 Task: View all reviews of Shell Knob, Missouri, US.
Action: Mouse moved to (552, 196)
Screenshot: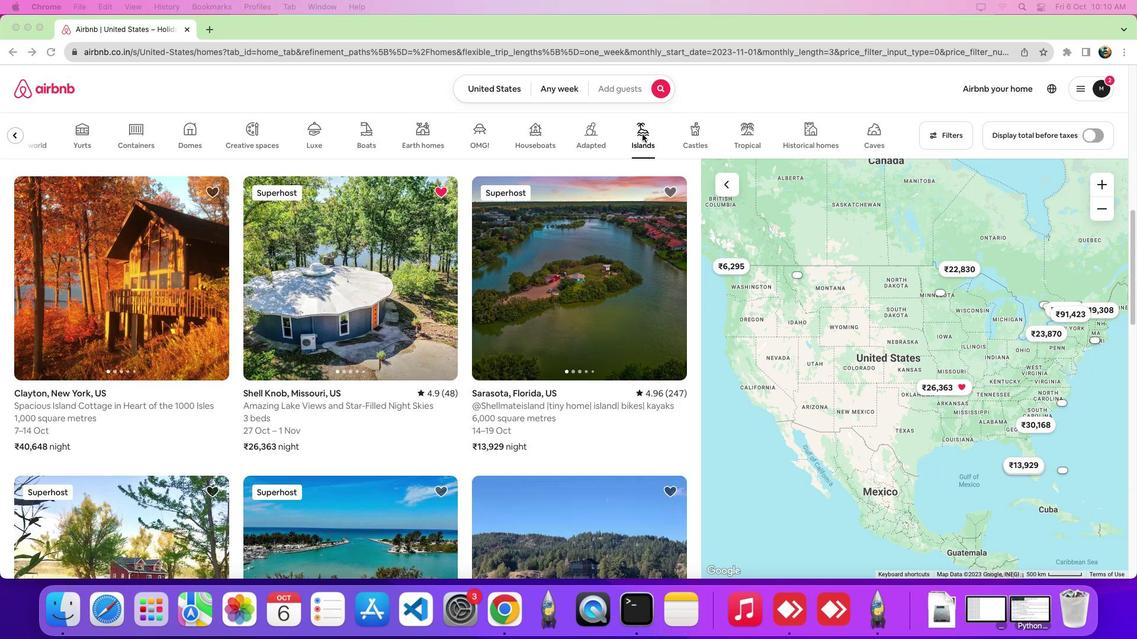 
Action: Mouse pressed left at (552, 196)
Screenshot: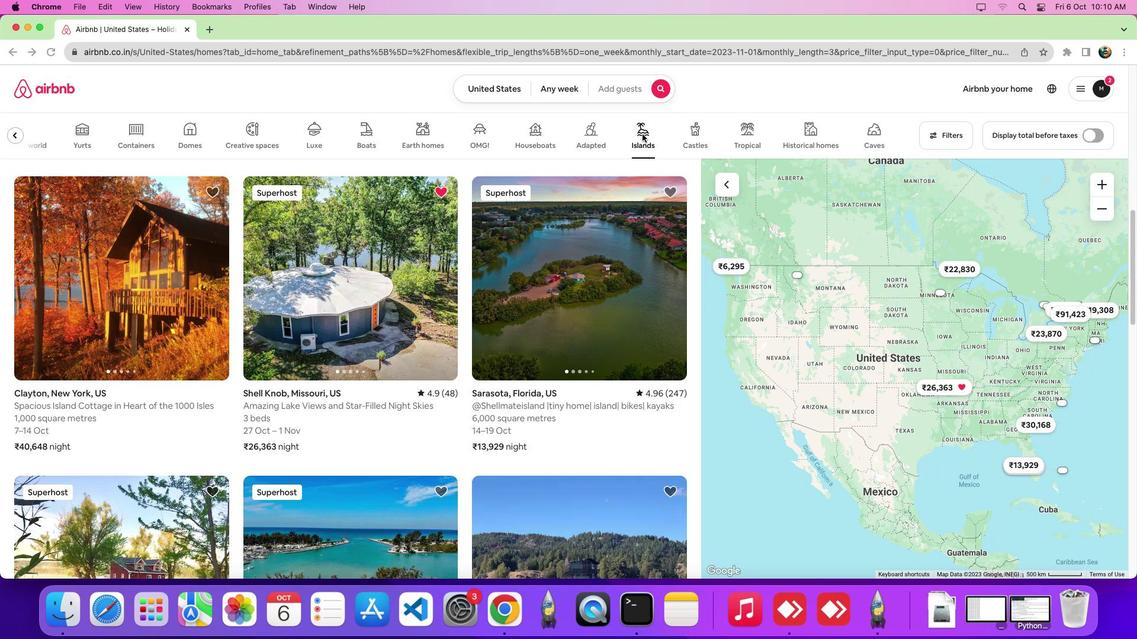 
Action: Mouse moved to (398, 263)
Screenshot: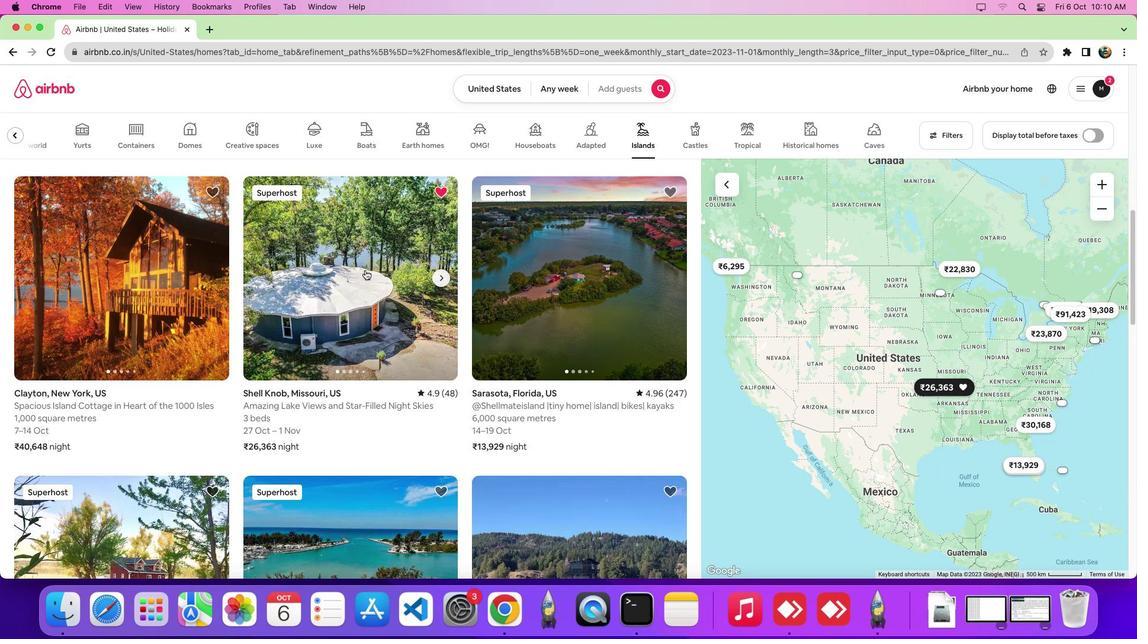 
Action: Mouse pressed left at (398, 263)
Screenshot: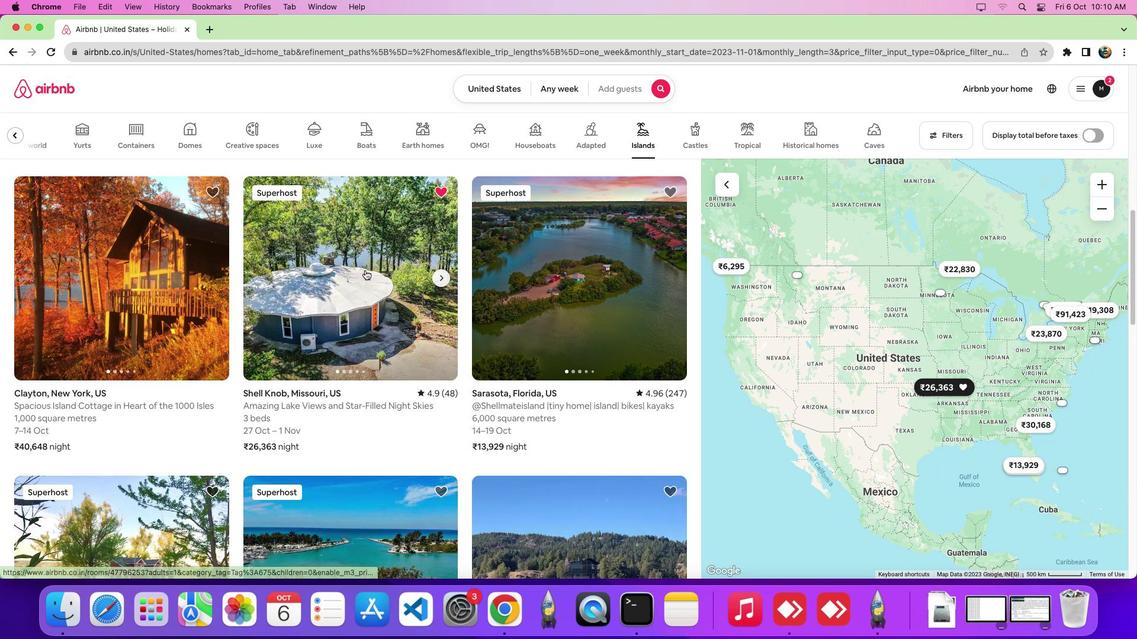 
Action: Mouse moved to (553, 269)
Screenshot: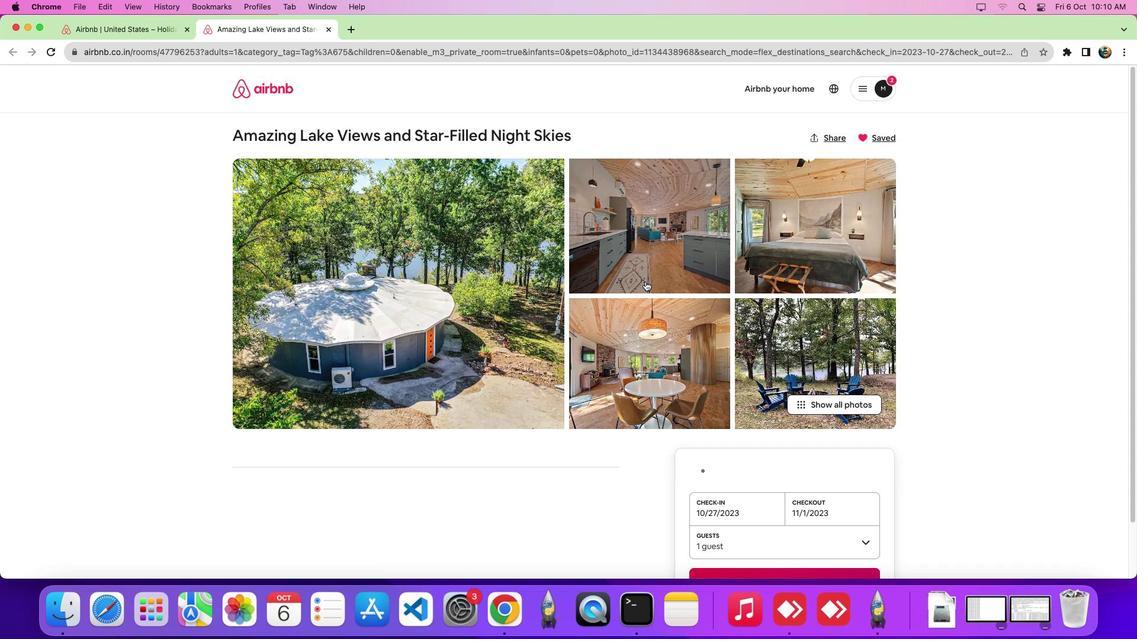 
Action: Mouse scrolled (553, 269) with delta (196, 129)
Screenshot: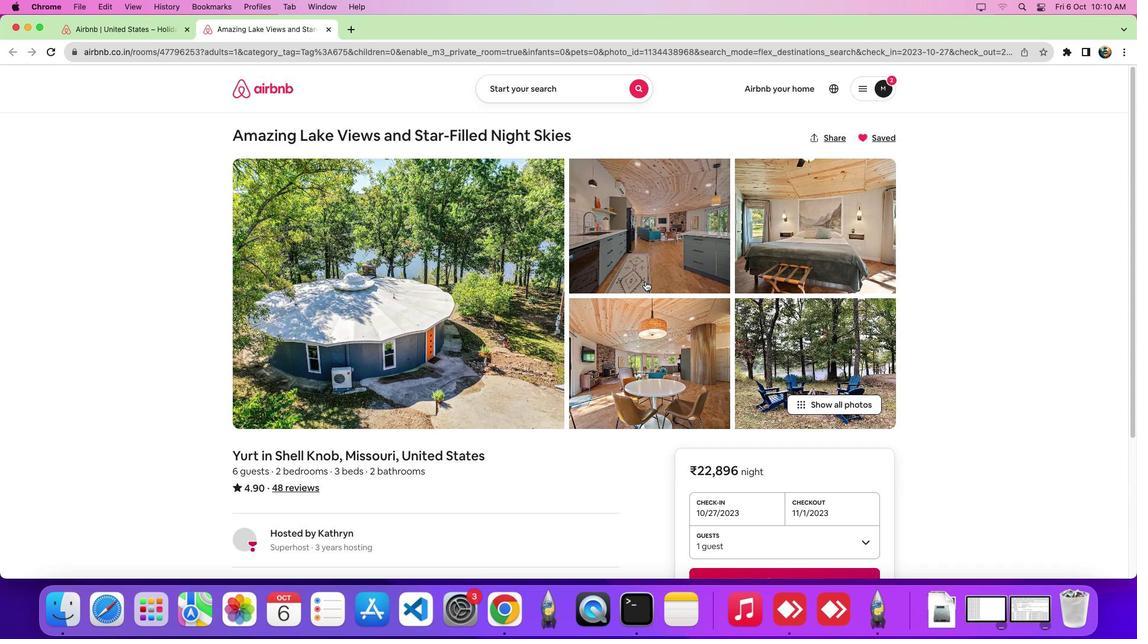 
Action: Mouse scrolled (553, 269) with delta (196, 129)
Screenshot: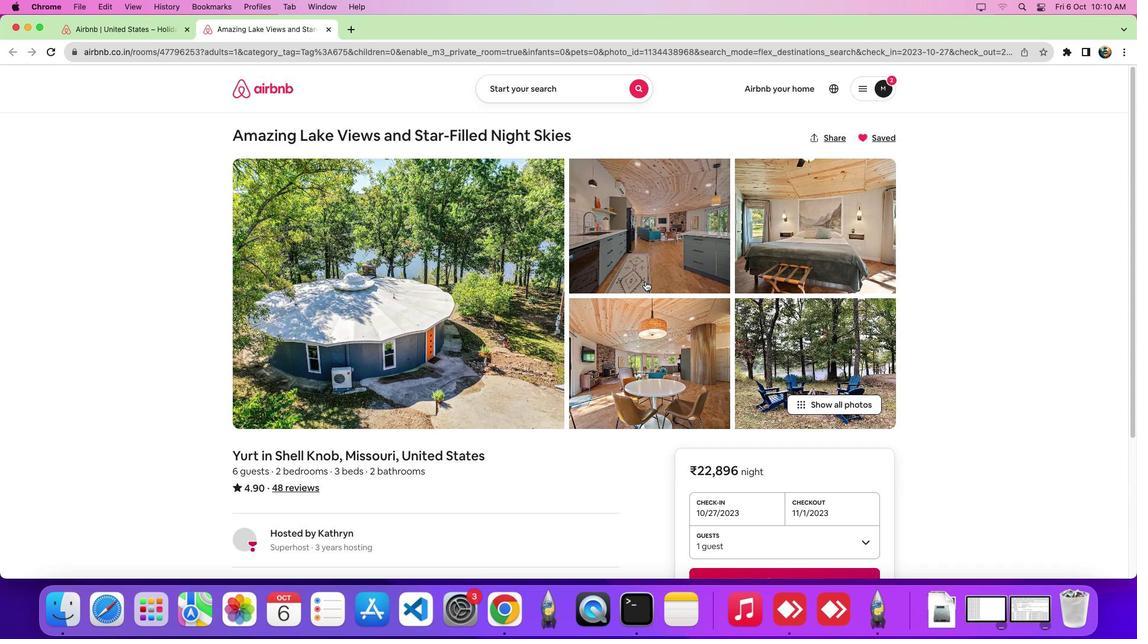 
Action: Mouse scrolled (553, 269) with delta (196, 127)
Screenshot: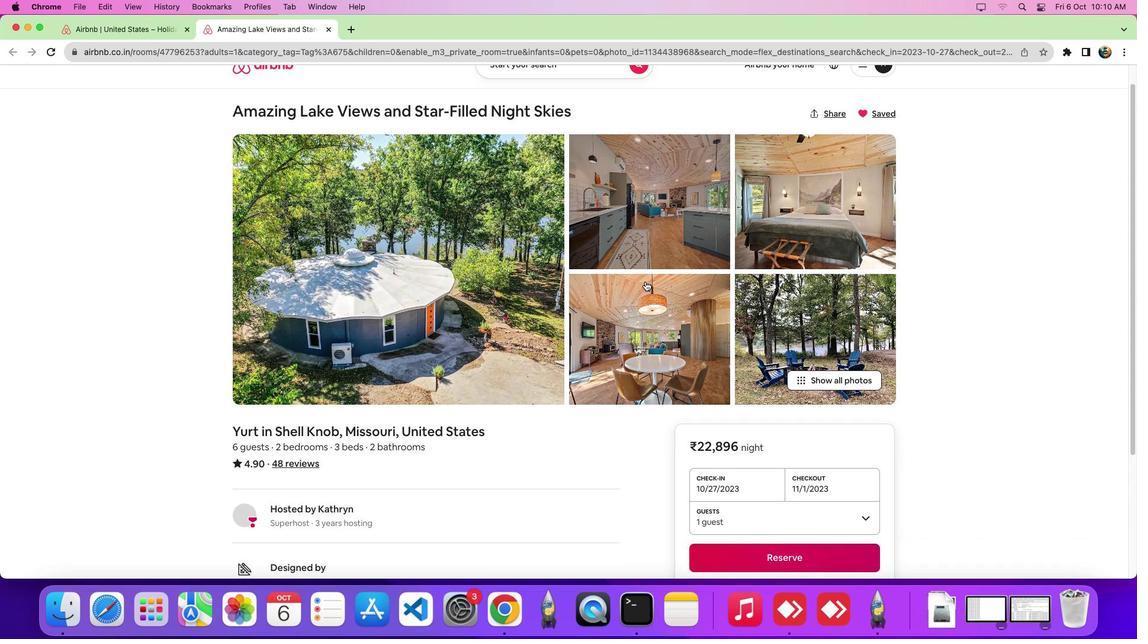
Action: Mouse scrolled (553, 269) with delta (196, 126)
Screenshot: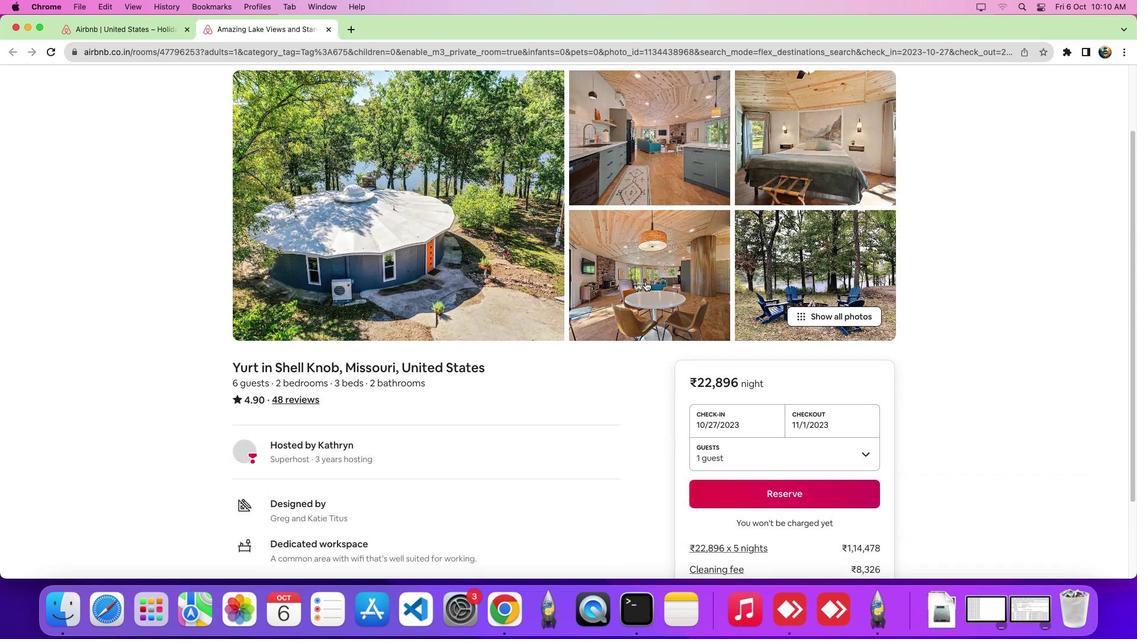 
Action: Mouse scrolled (553, 269) with delta (196, 125)
Screenshot: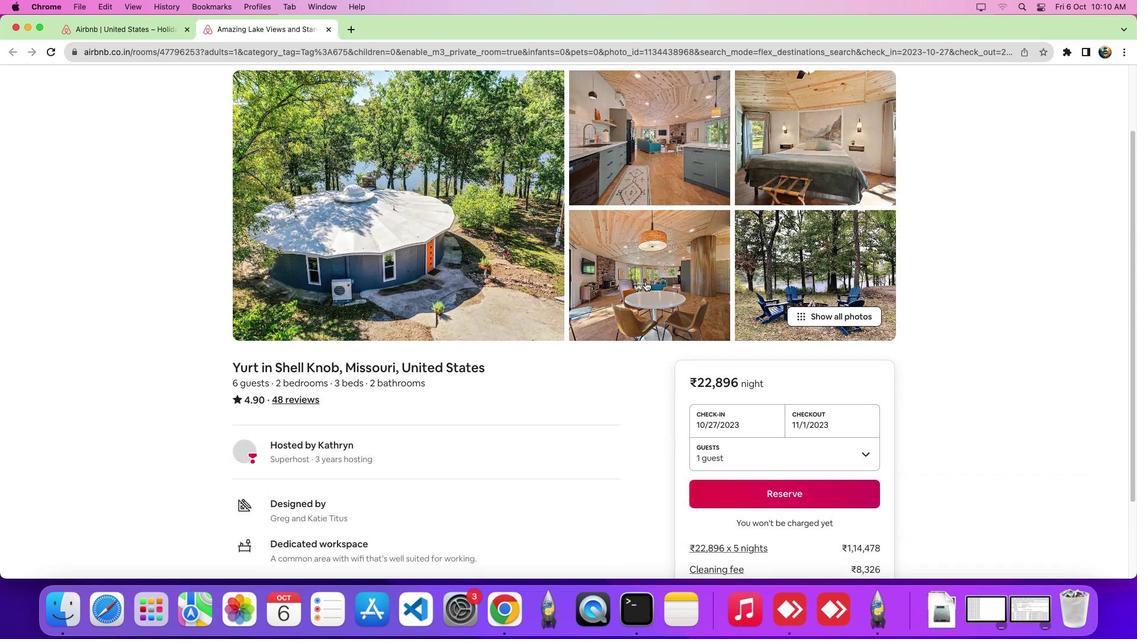 
Action: Mouse scrolled (553, 269) with delta (196, 125)
Screenshot: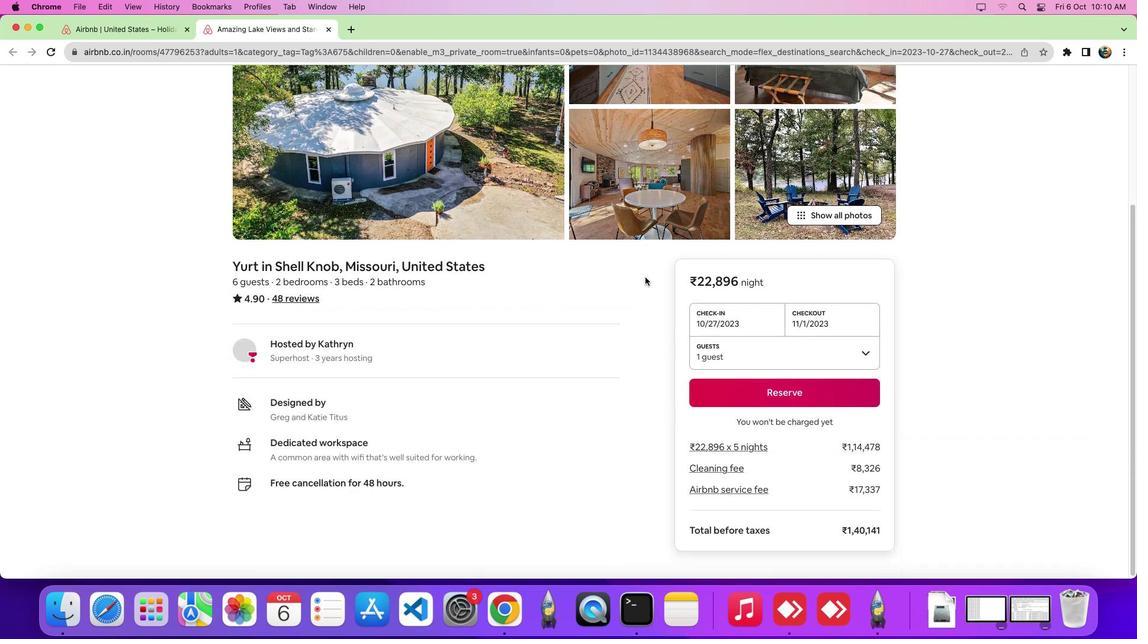 
Action: Mouse moved to (553, 266)
Screenshot: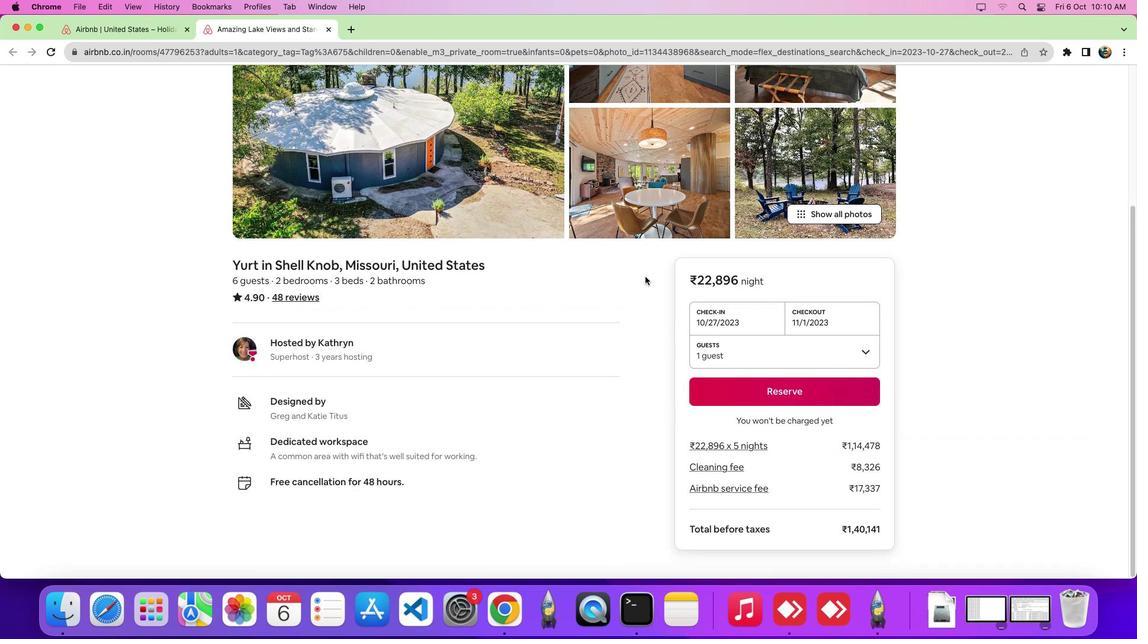 
Action: Mouse scrolled (553, 266) with delta (196, 129)
Screenshot: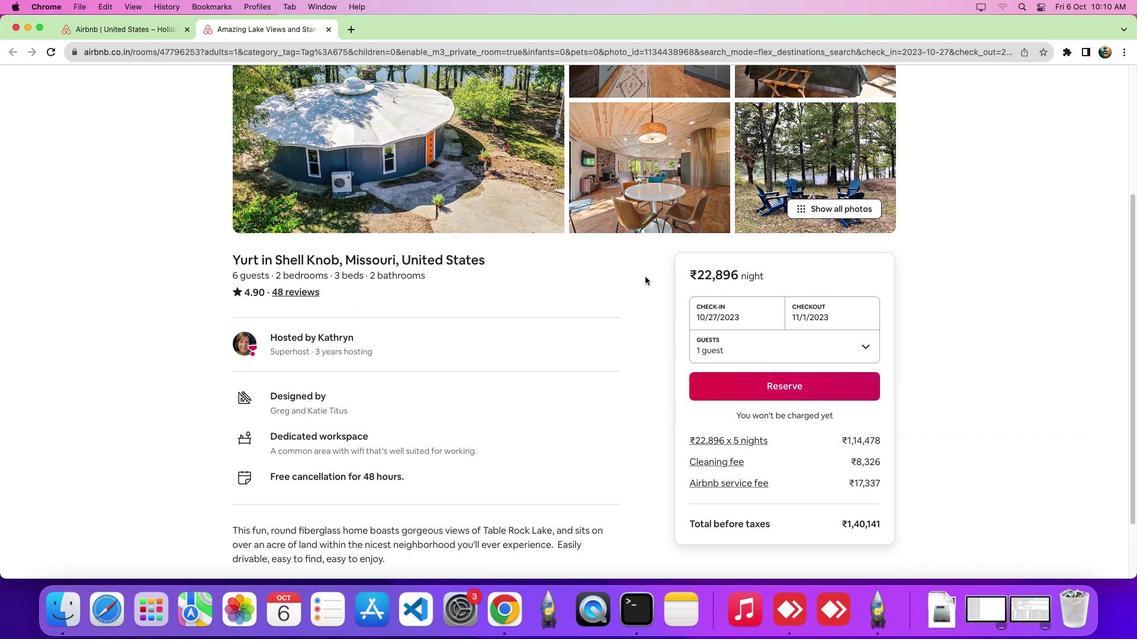 
Action: Mouse scrolled (553, 266) with delta (196, 129)
Screenshot: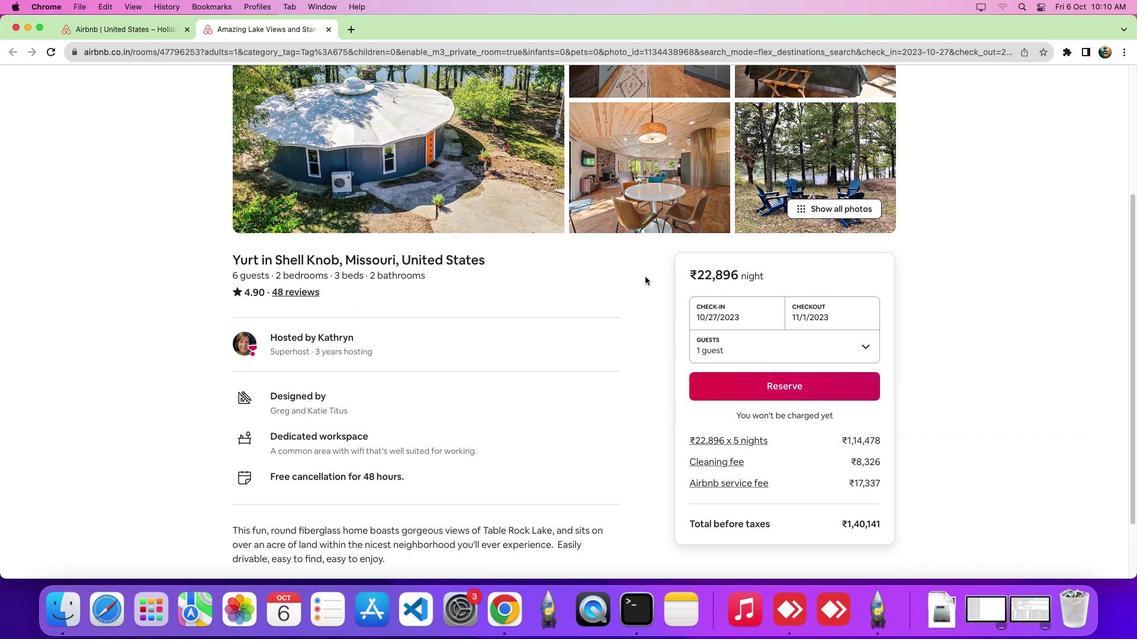 
Action: Mouse scrolled (553, 266) with delta (196, 127)
Screenshot: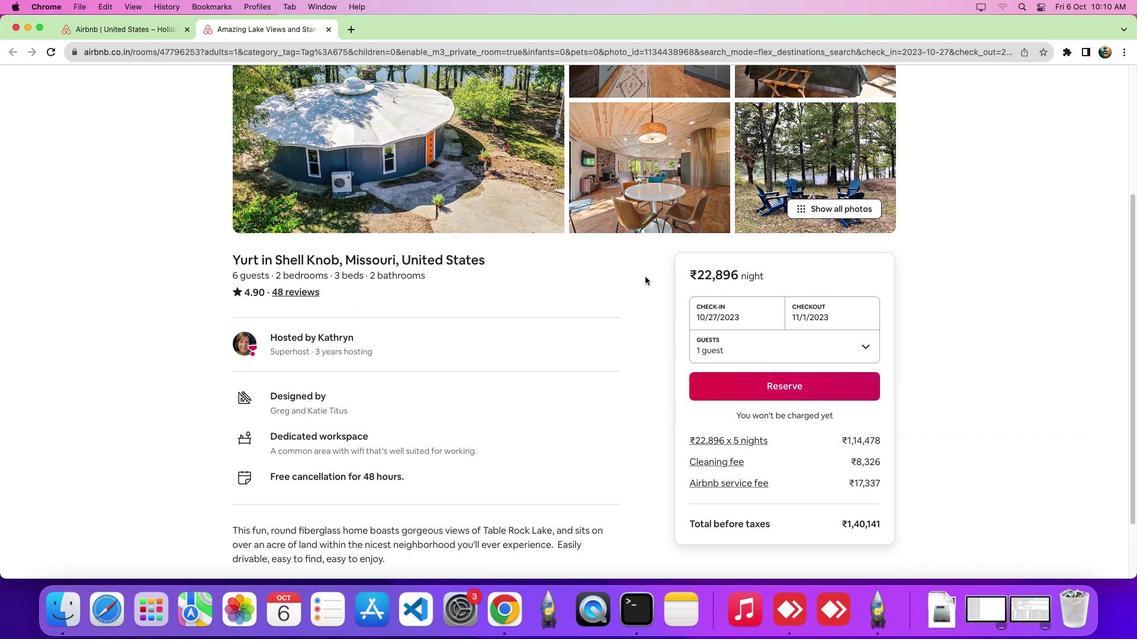 
Action: Mouse scrolled (553, 266) with delta (196, 126)
Screenshot: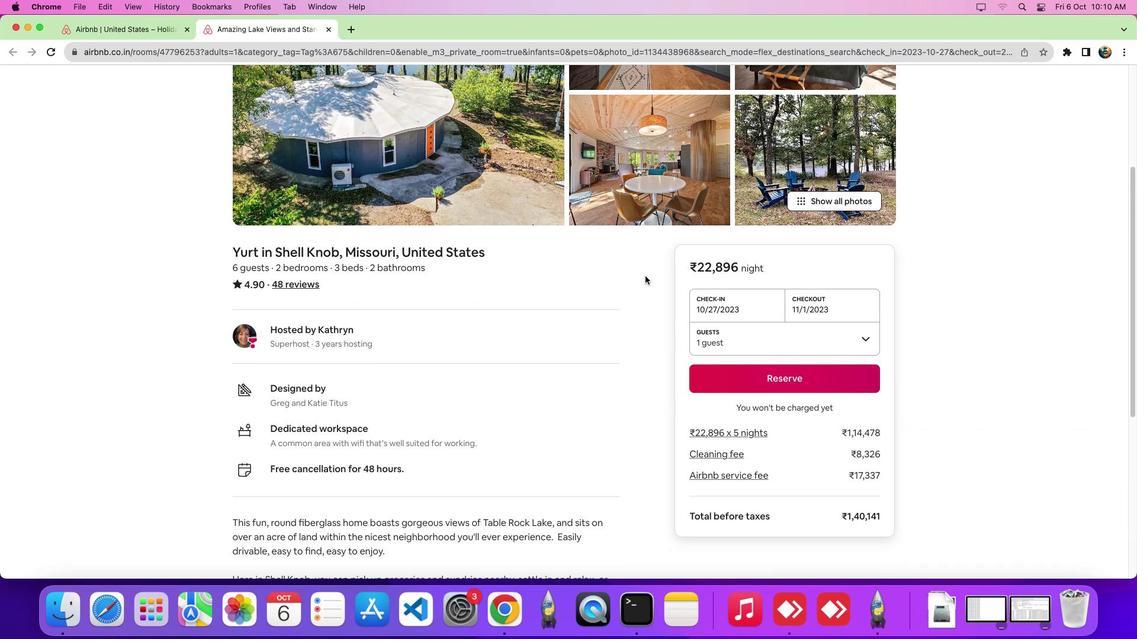 
Action: Mouse scrolled (553, 266) with delta (196, 125)
Screenshot: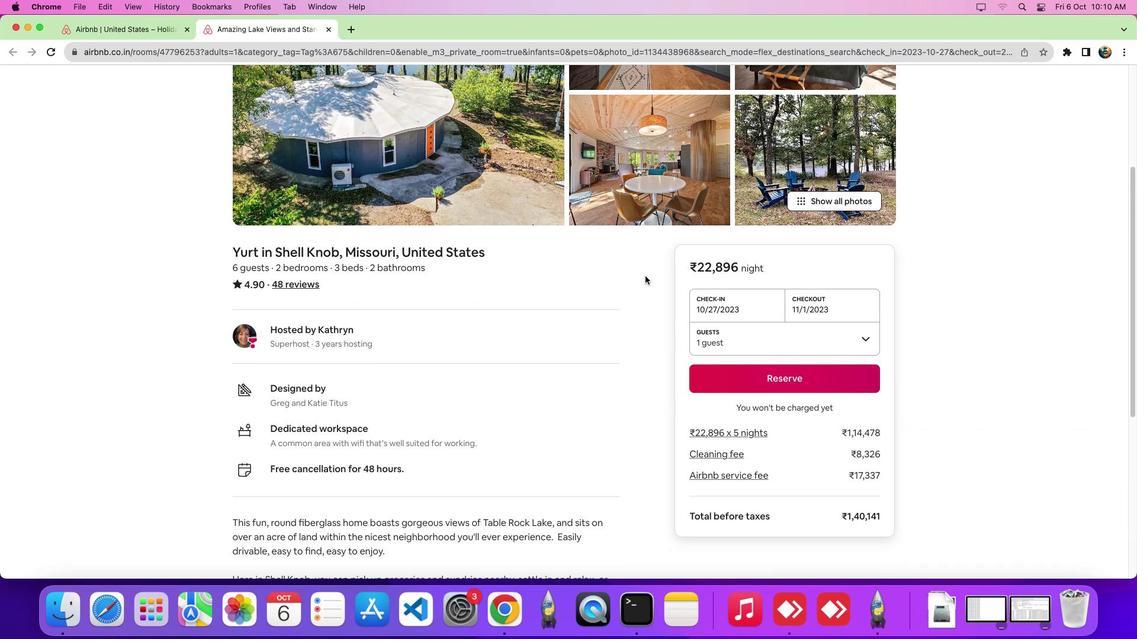 
Action: Mouse moved to (390, 173)
Screenshot: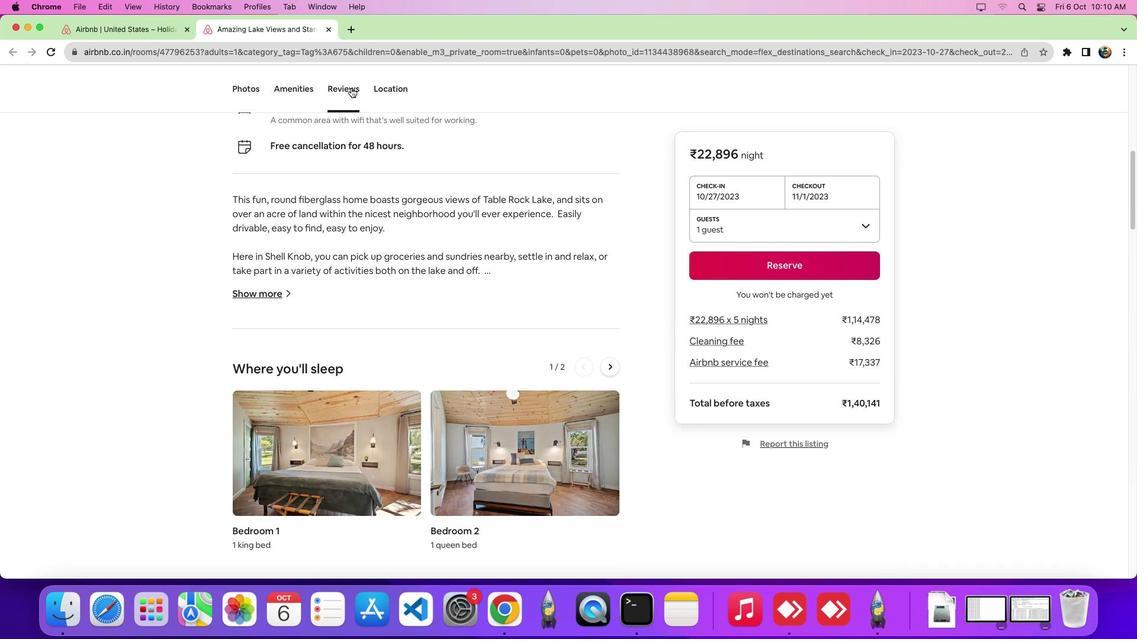 
Action: Mouse pressed left at (390, 173)
Screenshot: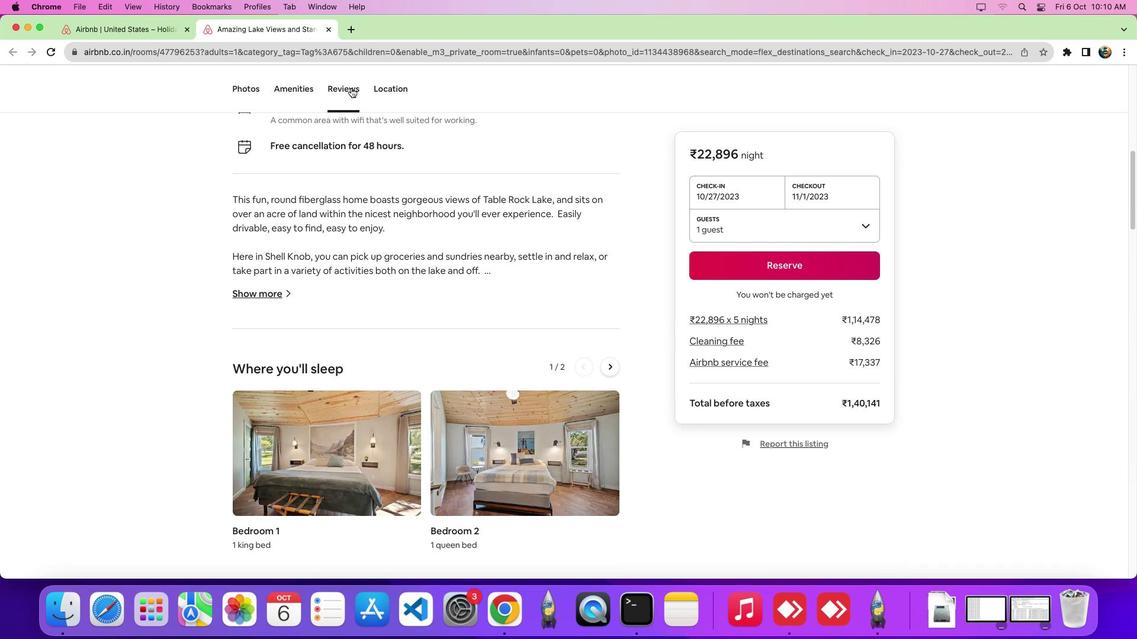 
Action: Mouse moved to (395, 279)
Screenshot: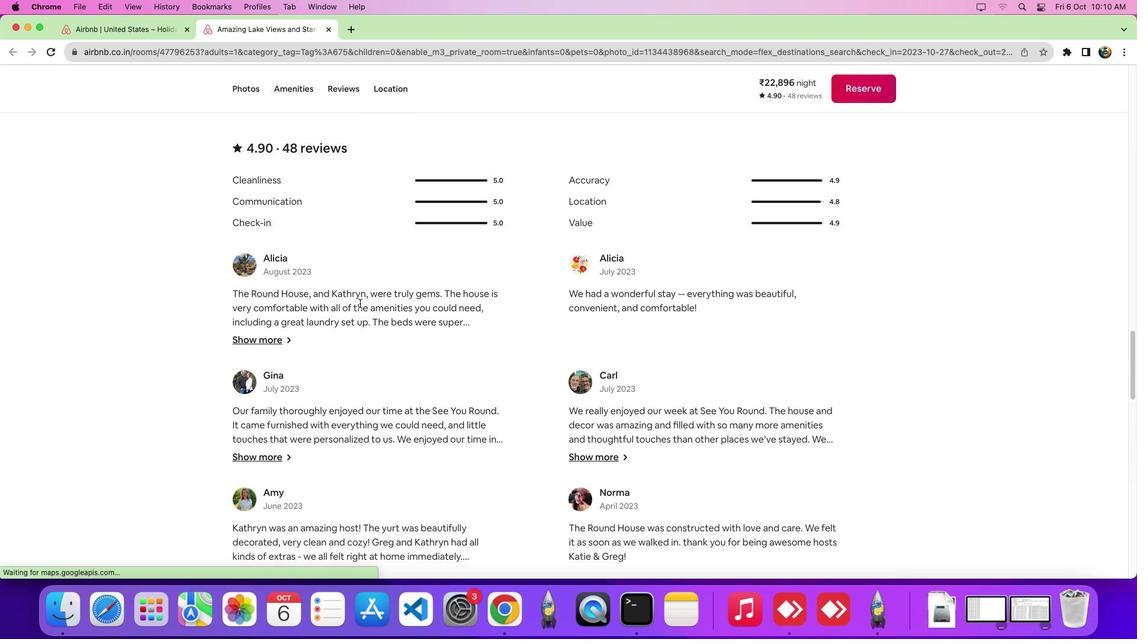 
Action: Mouse scrolled (395, 279) with delta (196, 129)
Screenshot: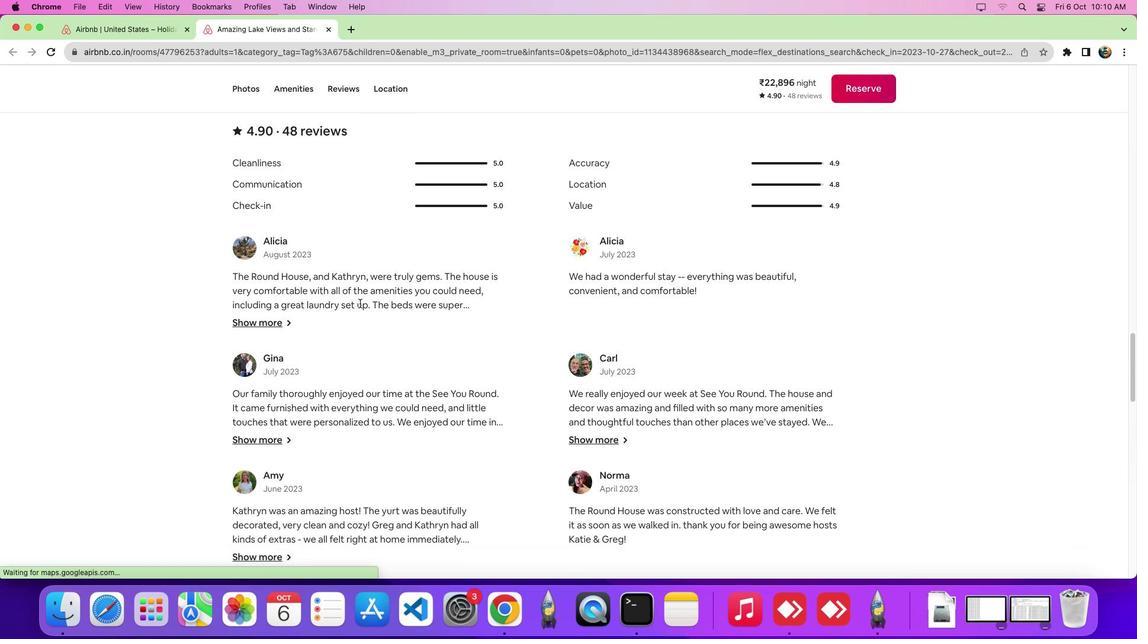 
Action: Mouse moved to (395, 279)
Screenshot: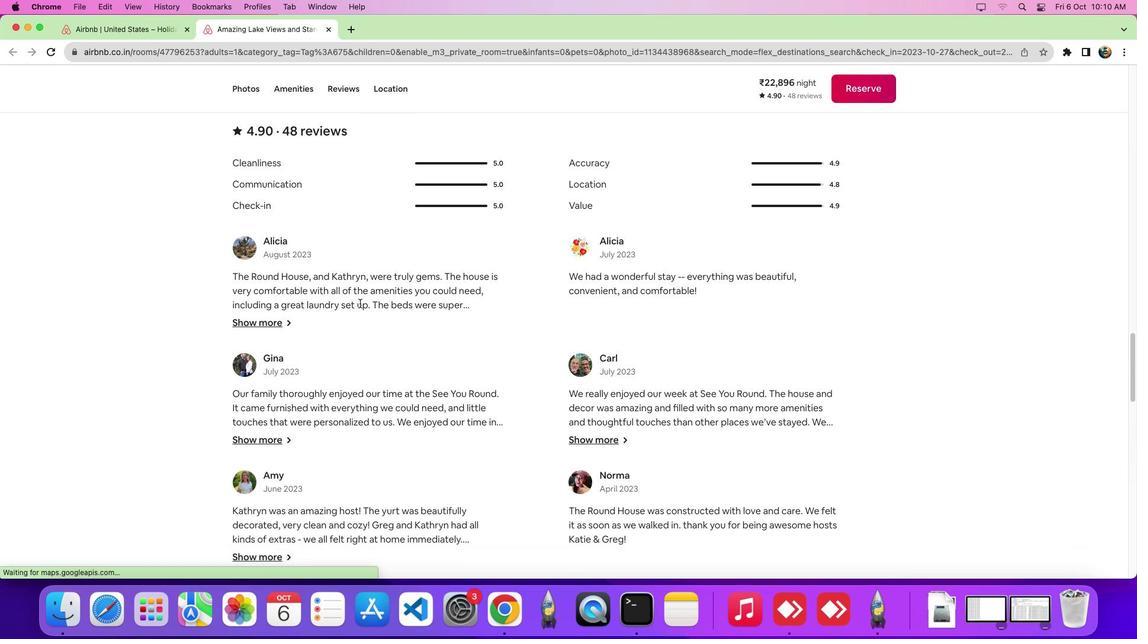 
Action: Mouse scrolled (395, 279) with delta (196, 129)
Screenshot: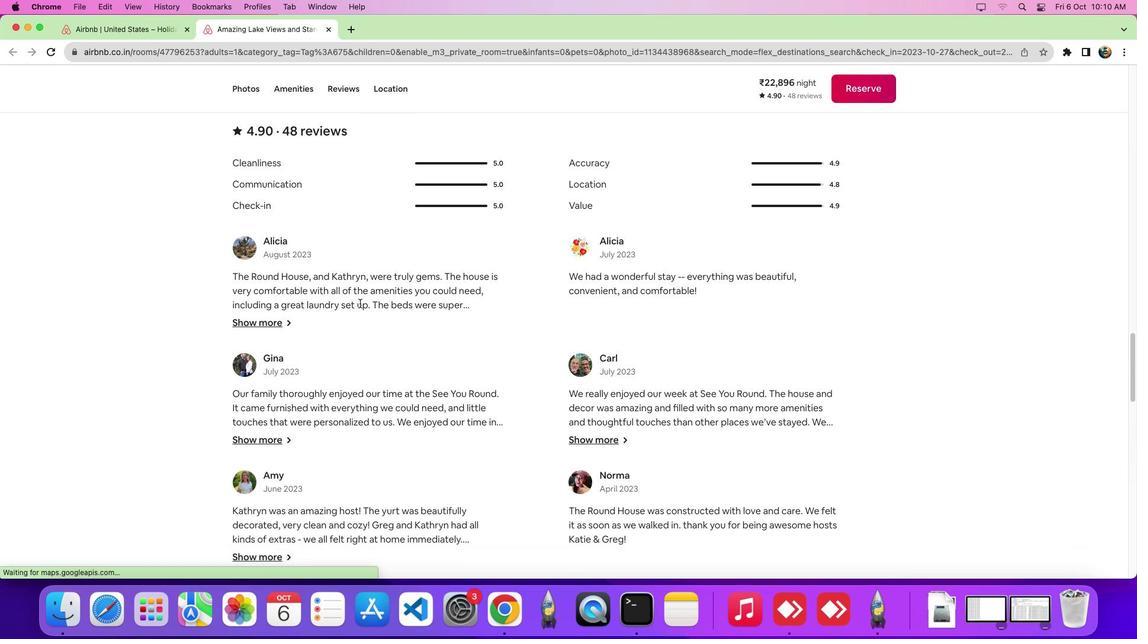 
Action: Mouse scrolled (395, 279) with delta (196, 127)
Screenshot: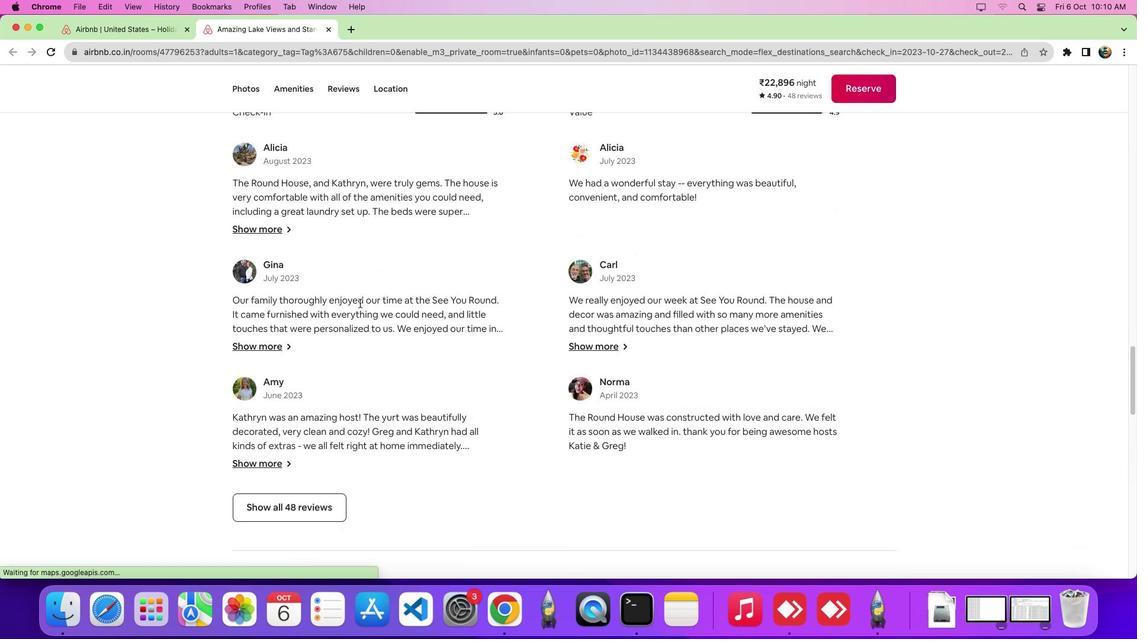 
Action: Mouse scrolled (395, 279) with delta (196, 126)
Screenshot: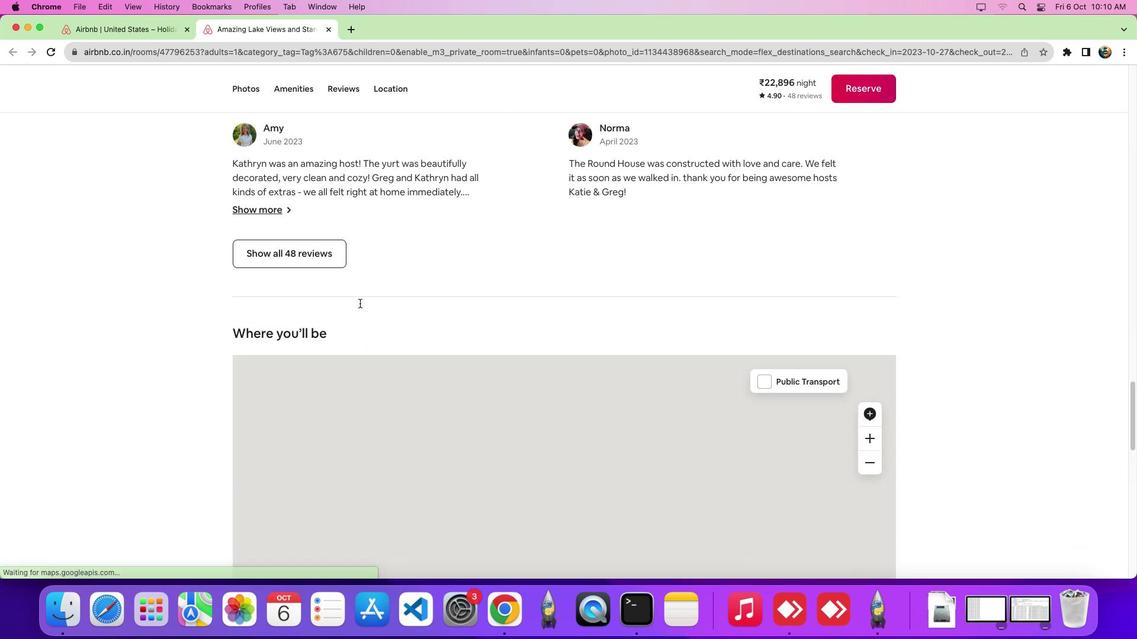 
Action: Mouse moved to (359, 225)
Screenshot: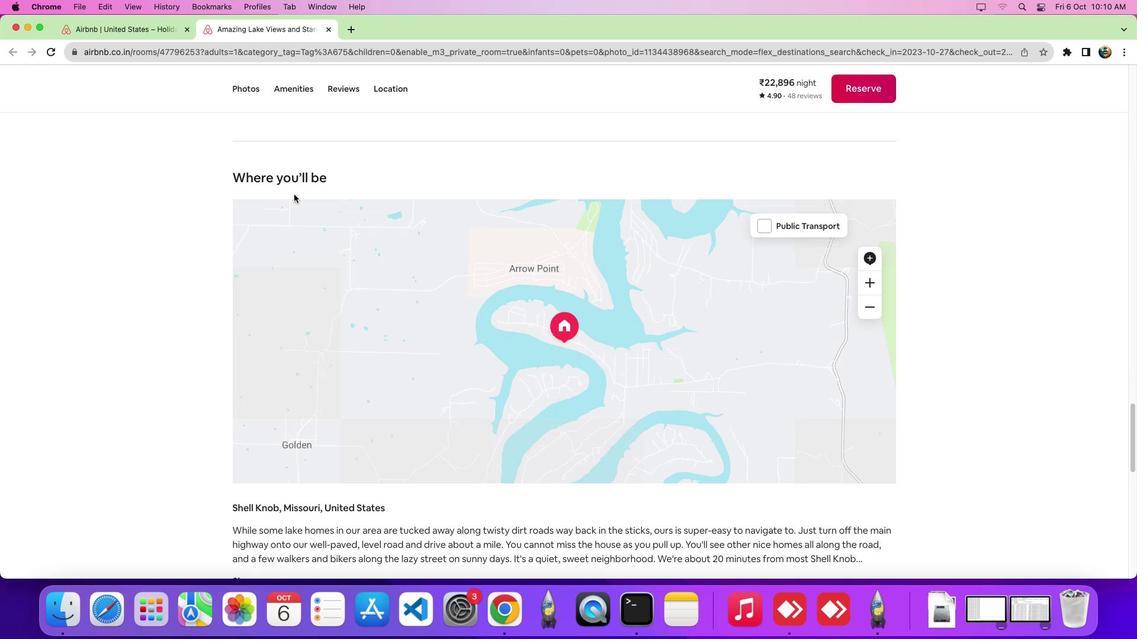 
Action: Mouse scrolled (359, 225) with delta (196, 130)
Screenshot: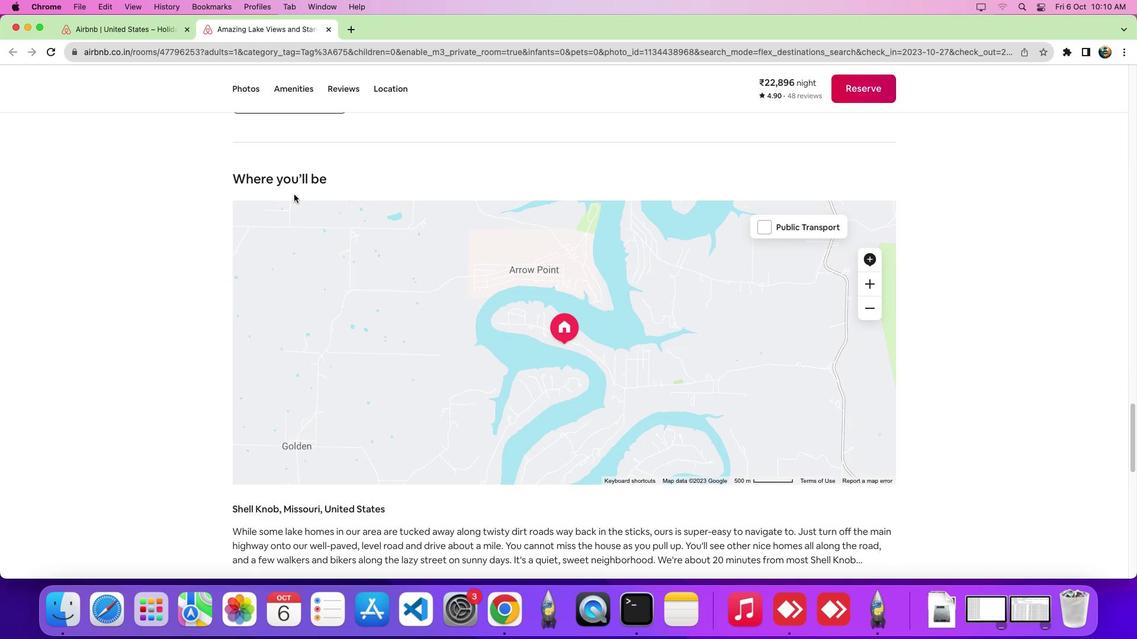 
Action: Mouse scrolled (359, 225) with delta (196, 130)
Screenshot: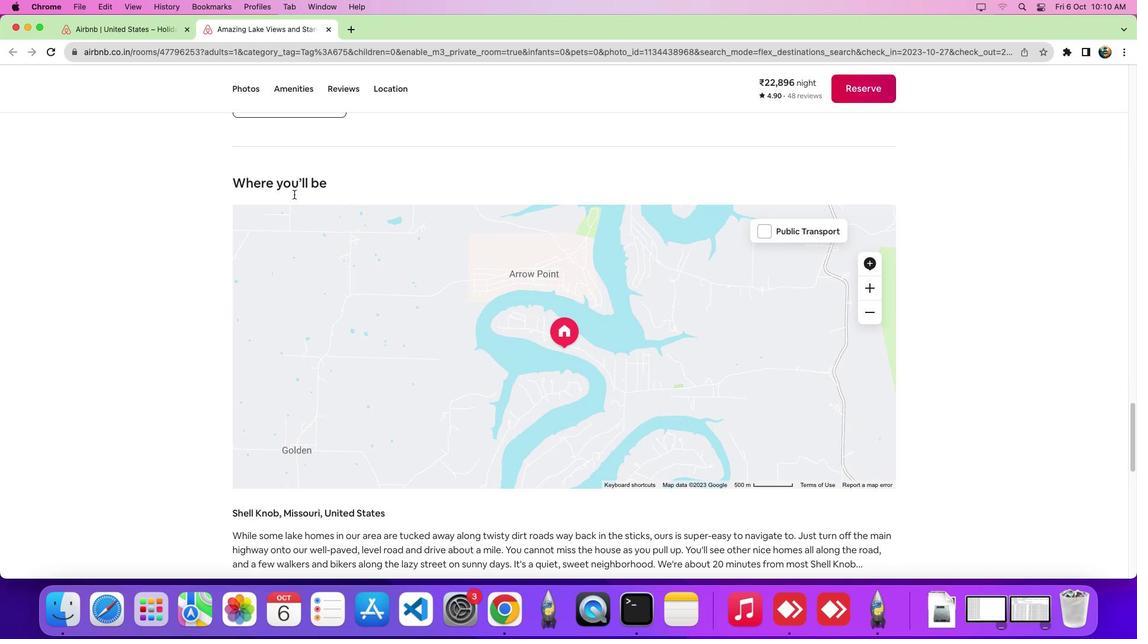 
Action: Mouse scrolled (359, 225) with delta (196, 130)
Screenshot: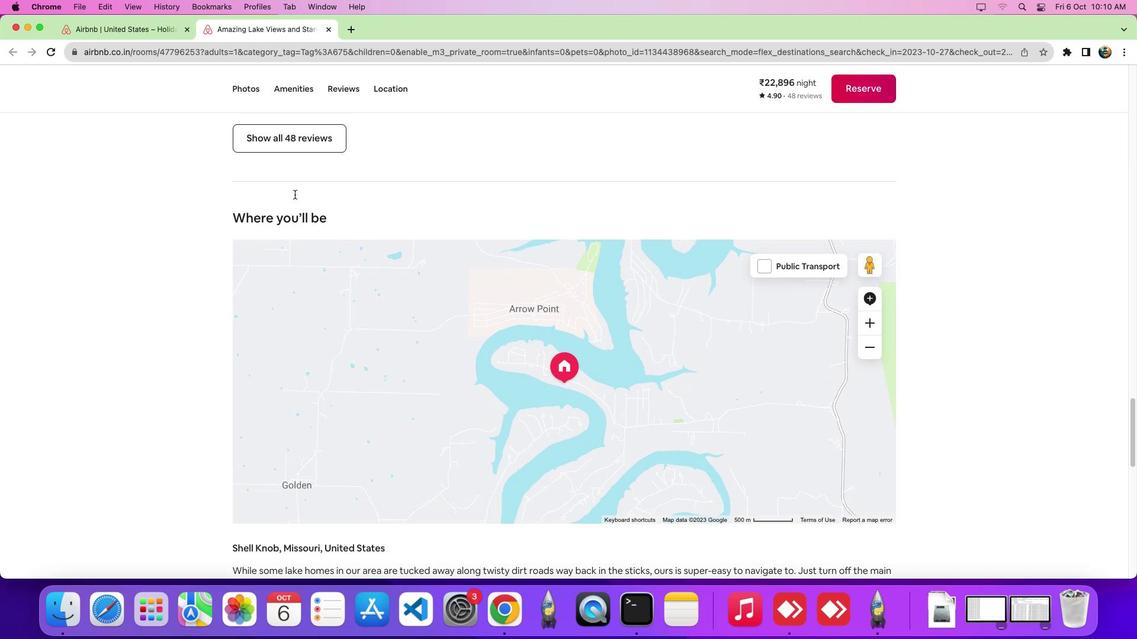 
Action: Mouse moved to (365, 229)
Screenshot: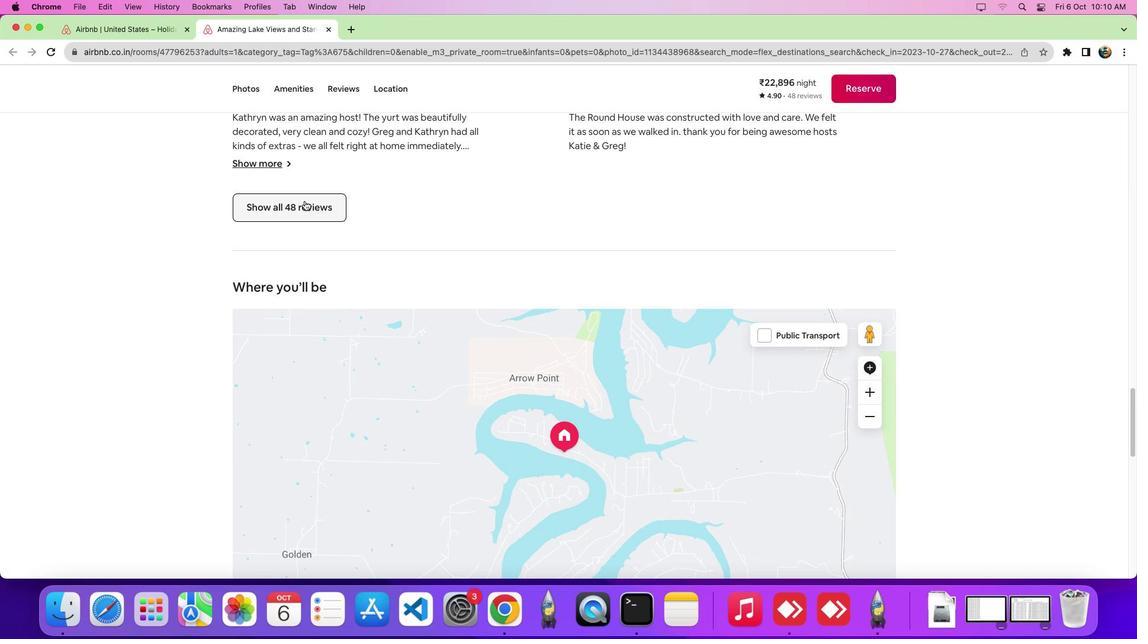 
Action: Mouse pressed left at (365, 229)
Screenshot: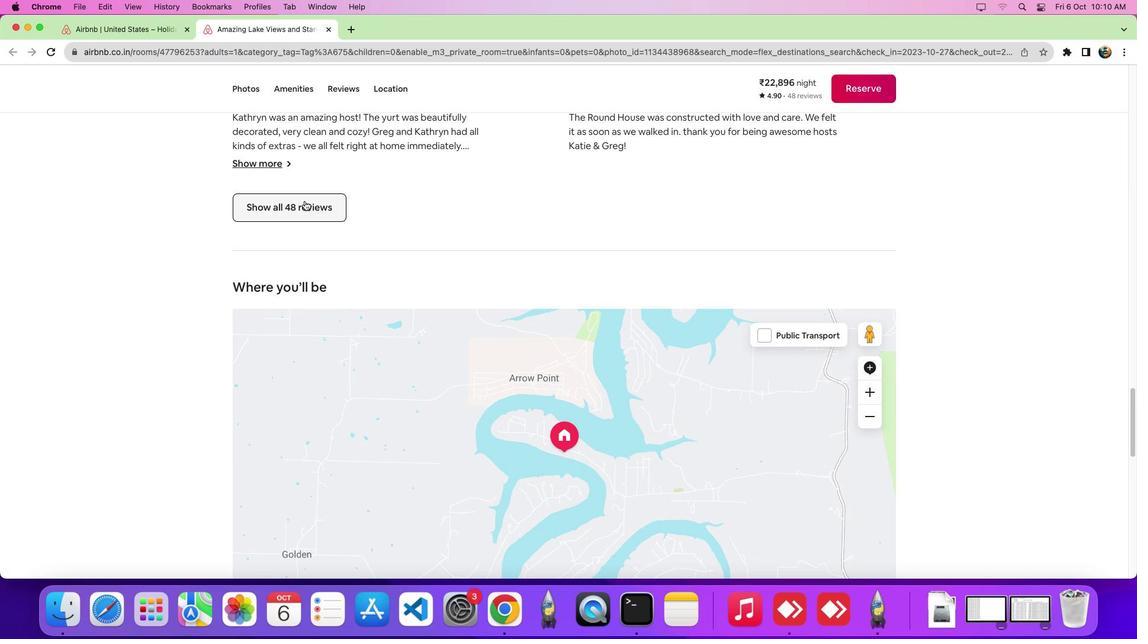 
Action: Mouse moved to (517, 285)
Screenshot: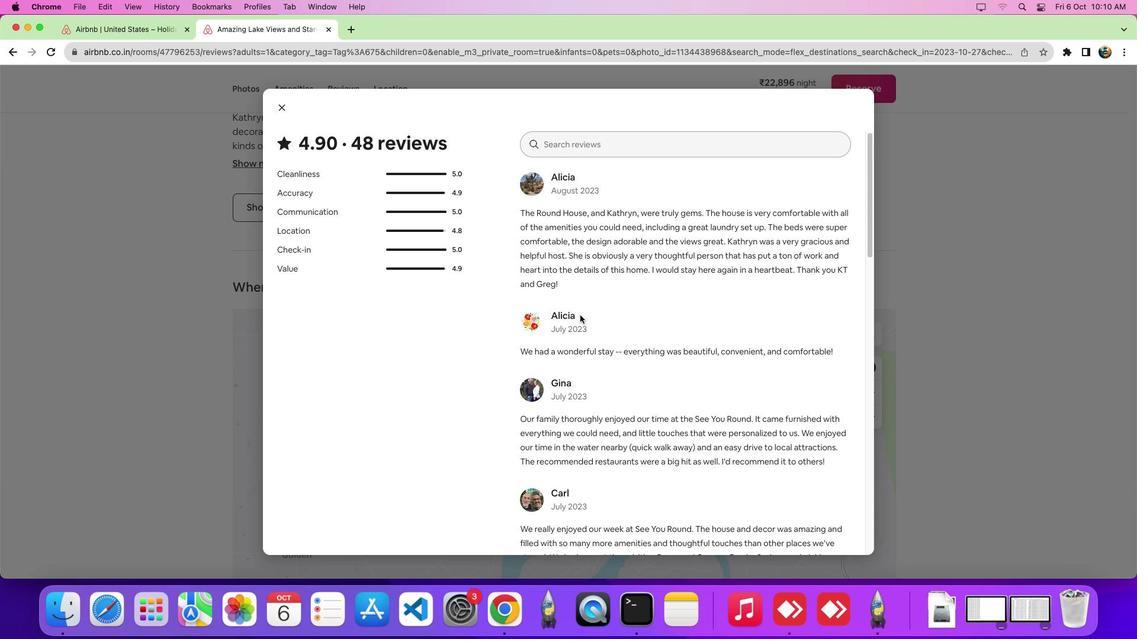 
Action: Mouse scrolled (517, 285) with delta (196, 129)
Screenshot: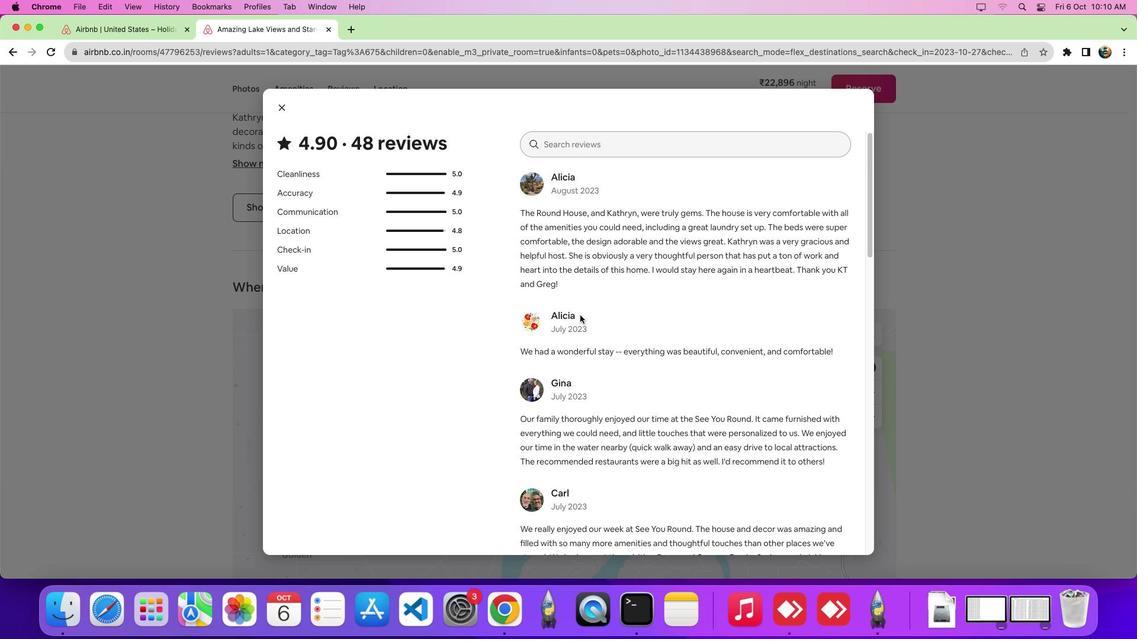 
Action: Mouse scrolled (517, 285) with delta (196, 129)
Screenshot: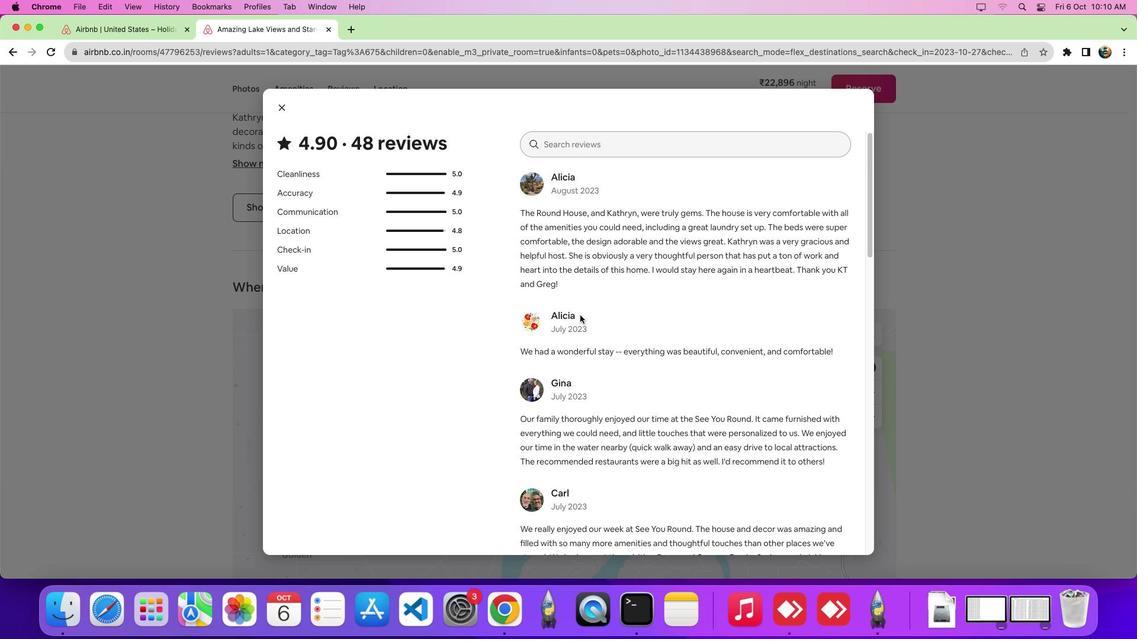 
Action: Mouse scrolled (517, 285) with delta (196, 127)
Screenshot: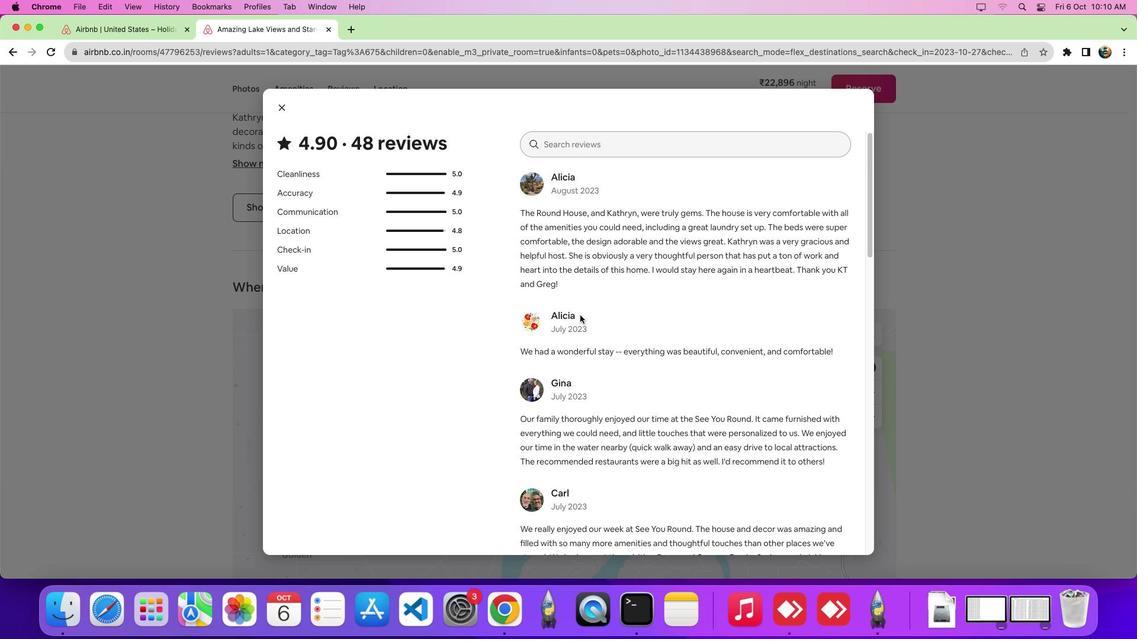 
Action: Mouse scrolled (517, 285) with delta (196, 126)
Screenshot: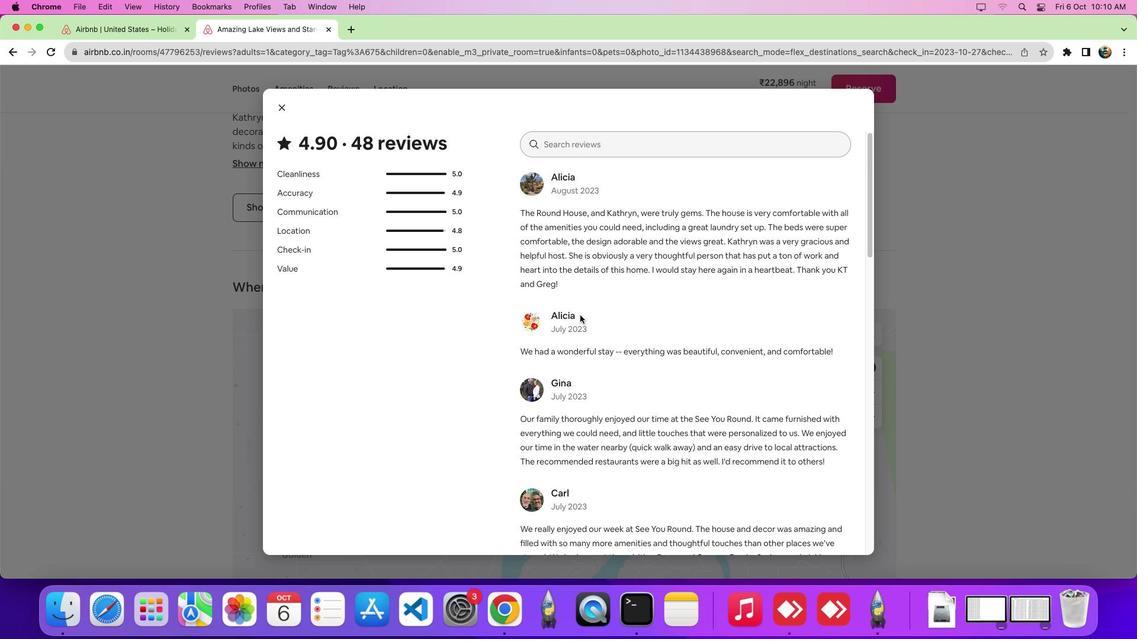 
Action: Mouse scrolled (517, 285) with delta (196, 125)
Screenshot: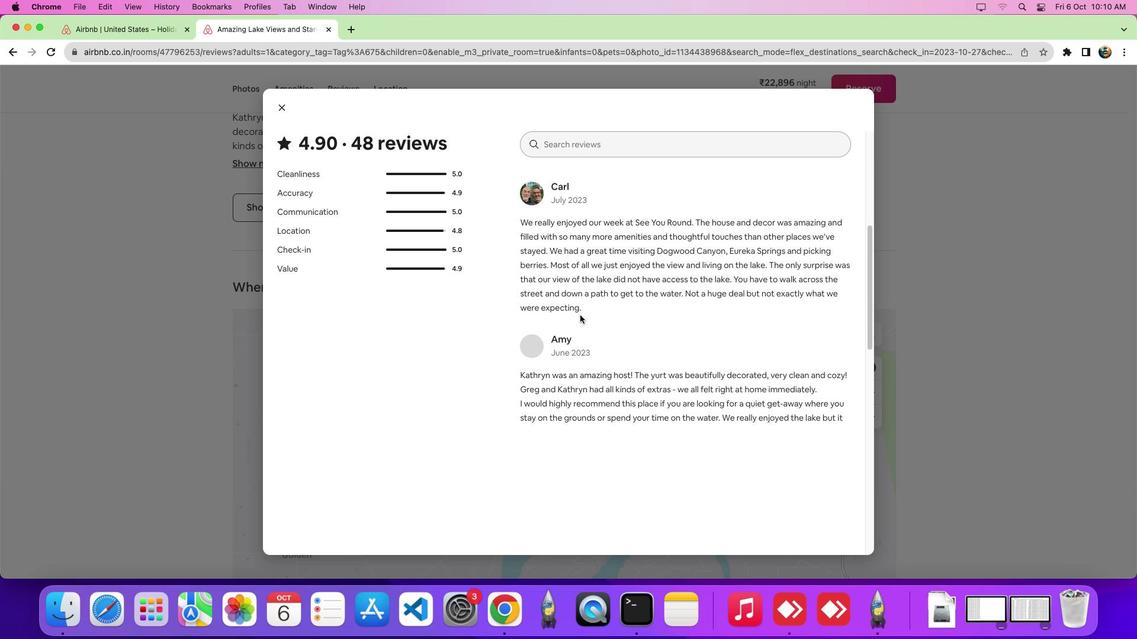 
Action: Mouse moved to (540, 297)
Screenshot: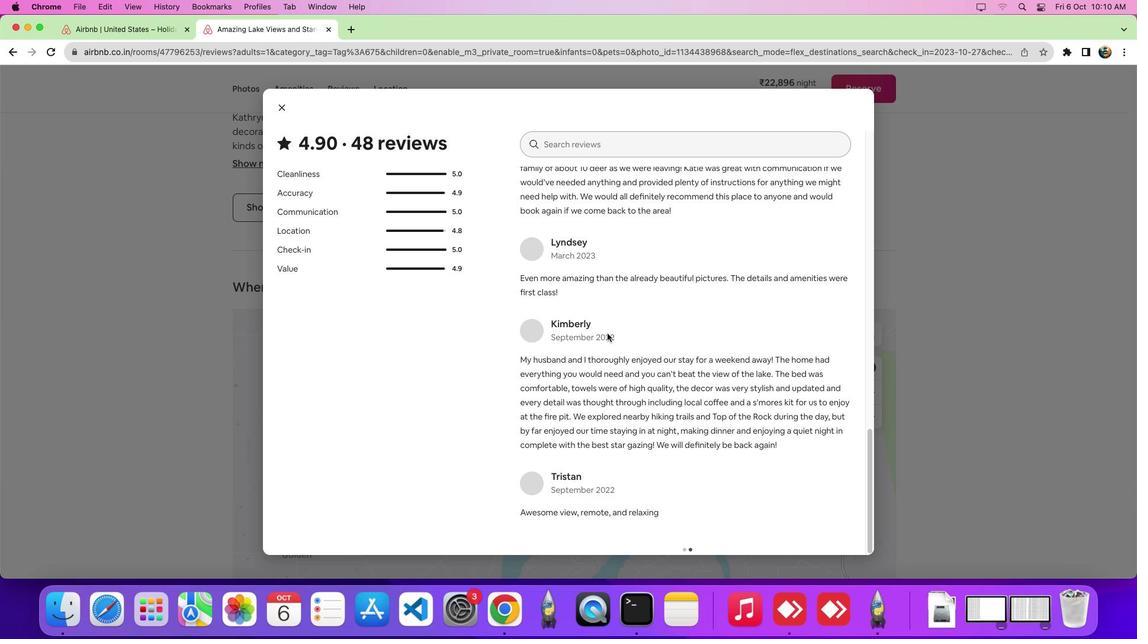 
